Task: Create New Customer with Customer Name: In Bloom Flowers, Gifts, and More, Billing Address Line1: 4289 Crim Lane, Billing Address Line2:  Underhill, Billing Address Line3:  Vermont 05489
Action: Mouse moved to (150, 28)
Screenshot: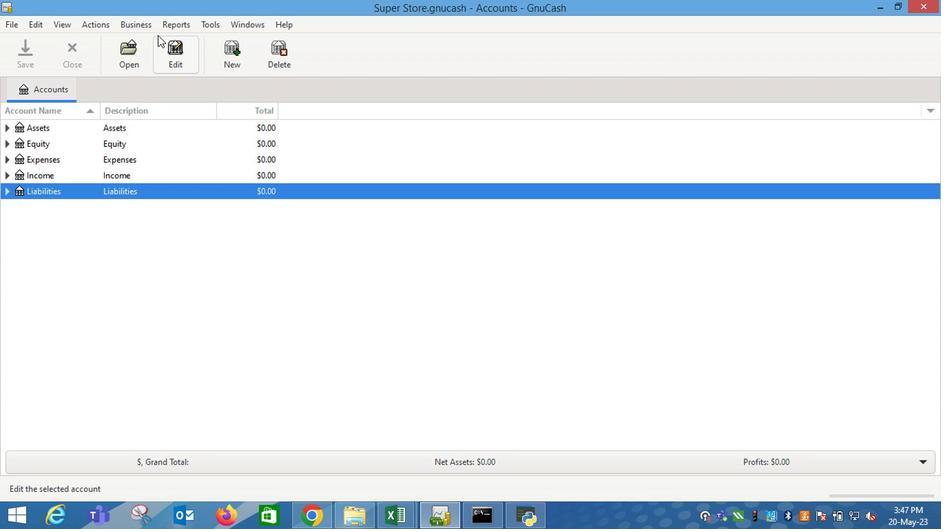
Action: Mouse pressed left at (150, 28)
Screenshot: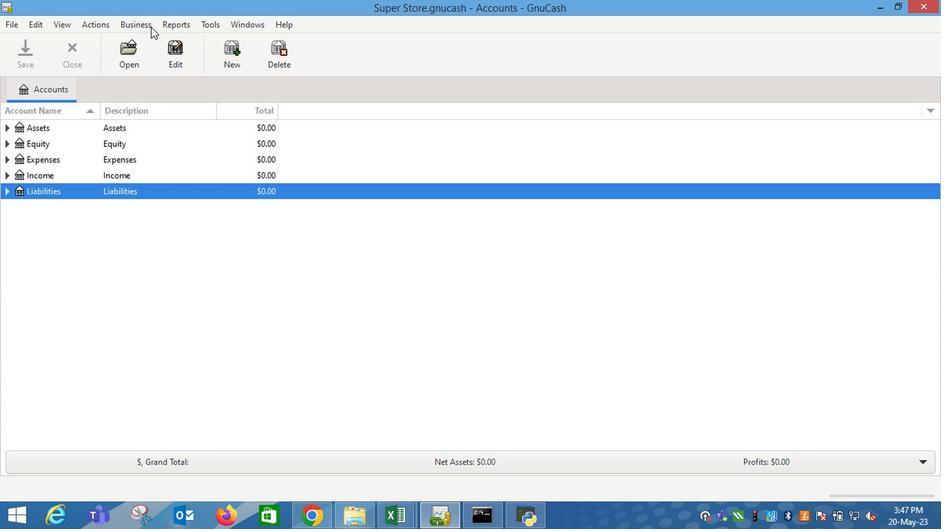 
Action: Mouse moved to (303, 68)
Screenshot: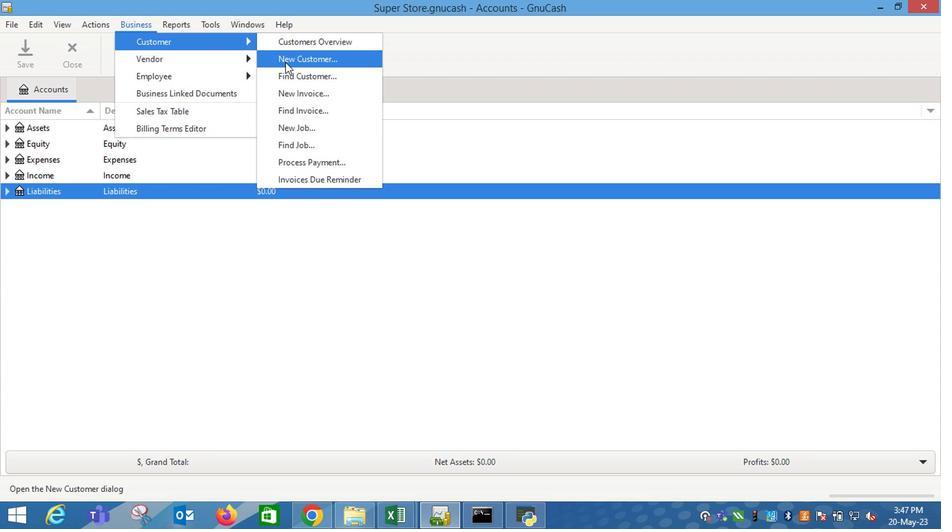 
Action: Mouse pressed left at (303, 68)
Screenshot: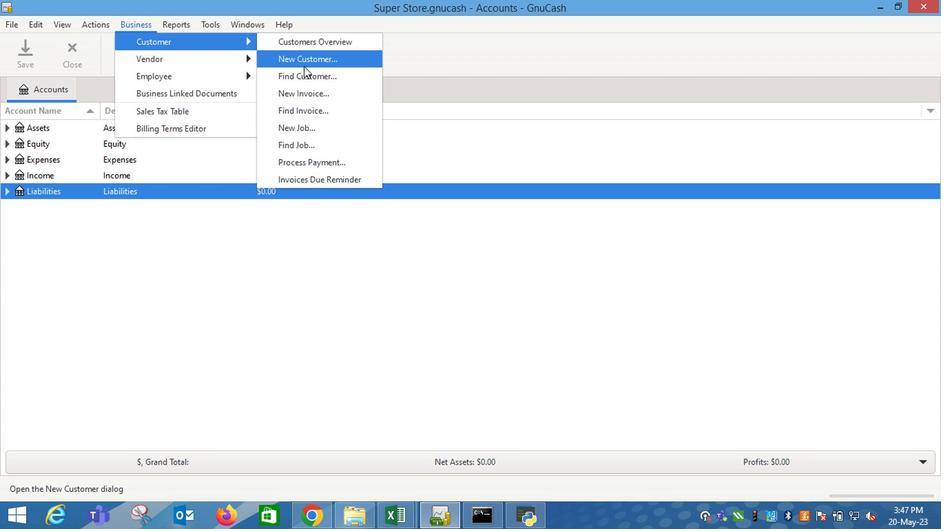 
Action: Key pressed <Key.shift_r>In<Key.space><Key.shift_r>Bloom<Key.space><Key.shift_r>Flowers<Key.tab><Key.tab><Key.tab>4289<Key.space><Key.shift_r>Crim<Key.space><Key.shift_r>Lane<Key.tab><Key.shift_r>U<Key.right><Key.tab><Key.shift_r>V<Key.right>
Screenshot: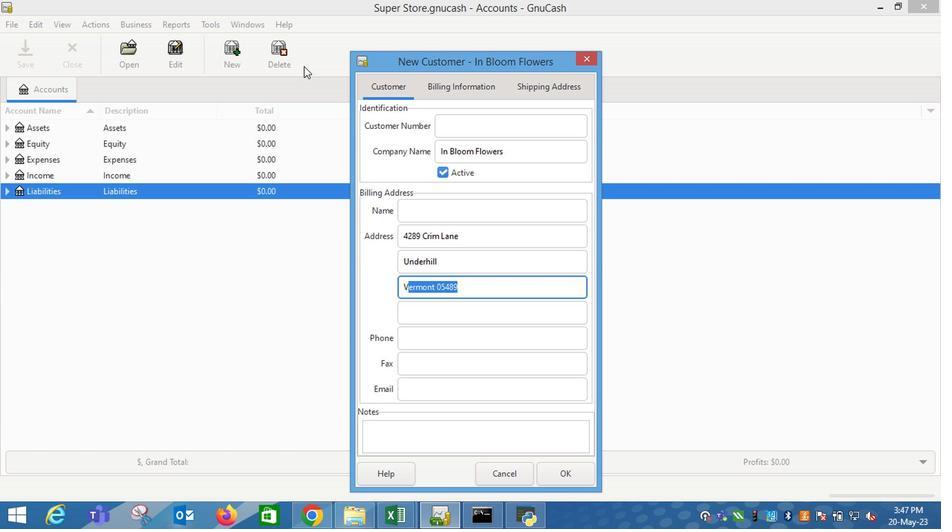 
Action: Mouse moved to (548, 471)
Screenshot: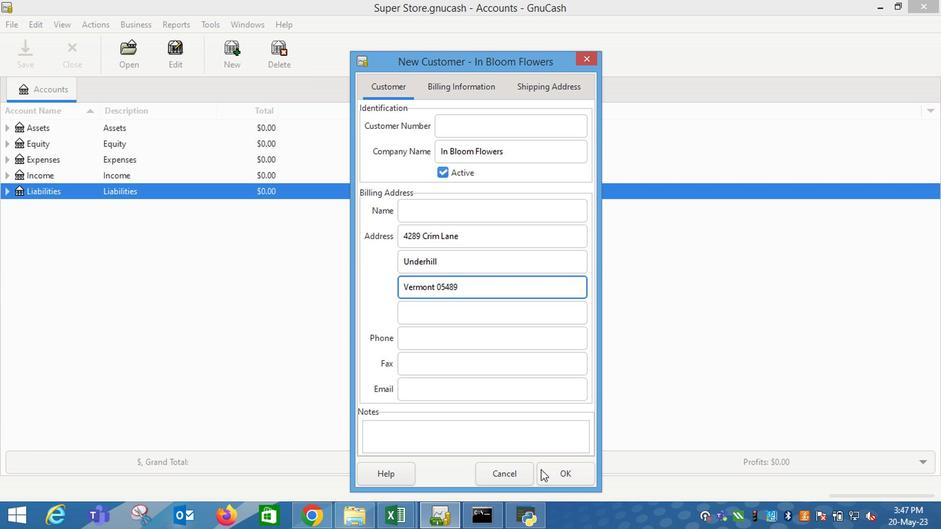 
Action: Mouse pressed left at (548, 471)
Screenshot: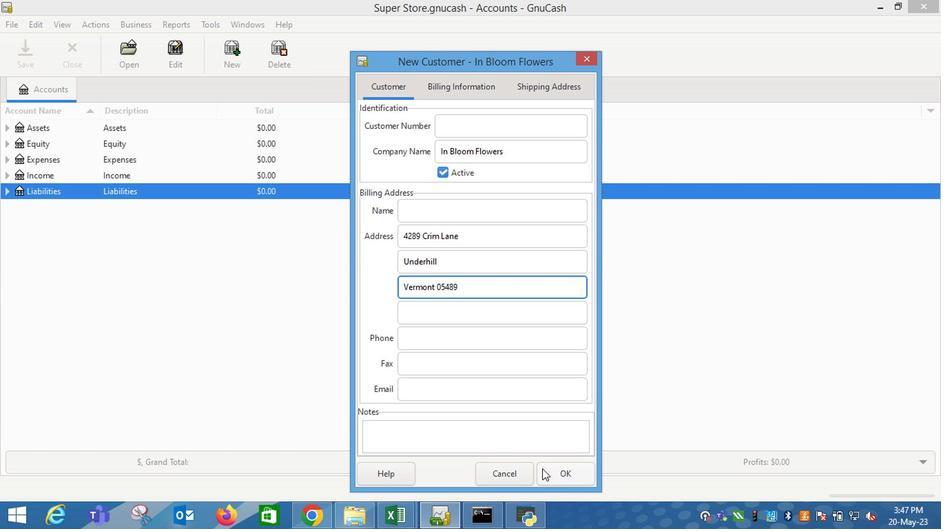 
Action: Mouse moved to (407, 414)
Screenshot: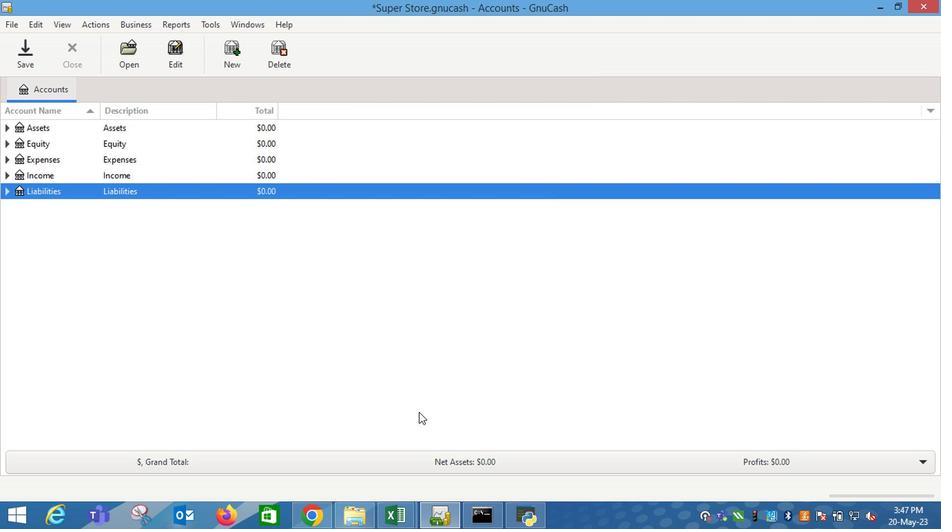 
